 Task: Create new origin lists that are allowed for cross-origin resource sharing(CORS)
Action: Mouse moved to (174, 121)
Screenshot: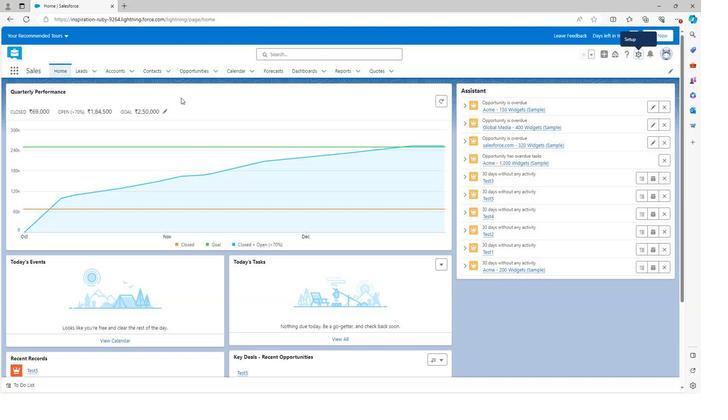 
Action: Mouse scrolled (174, 121) with delta (0, 0)
Screenshot: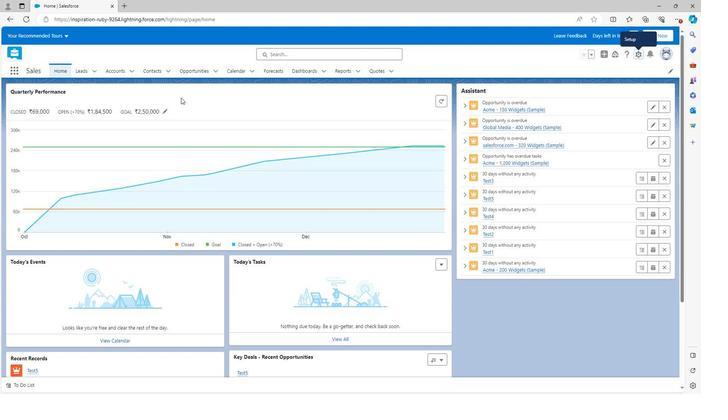 
Action: Mouse scrolled (174, 121) with delta (0, 0)
Screenshot: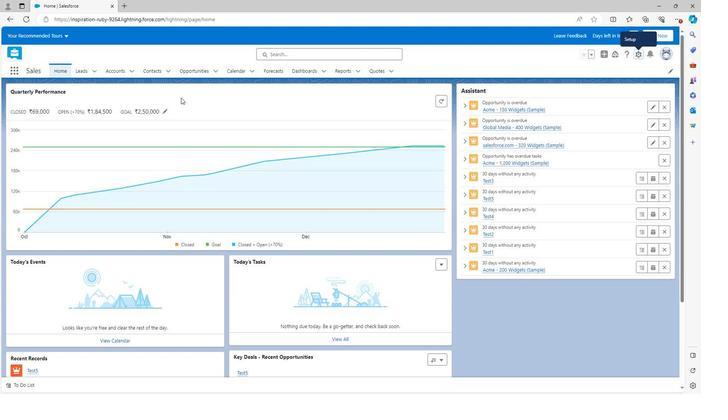 
Action: Mouse scrolled (174, 121) with delta (0, 0)
Screenshot: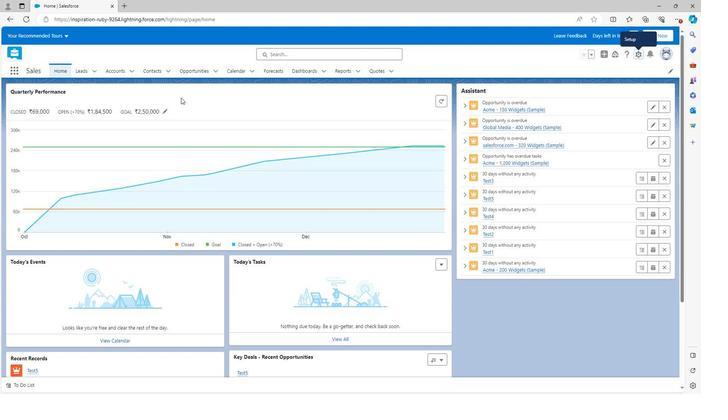 
Action: Mouse scrolled (174, 121) with delta (0, 0)
Screenshot: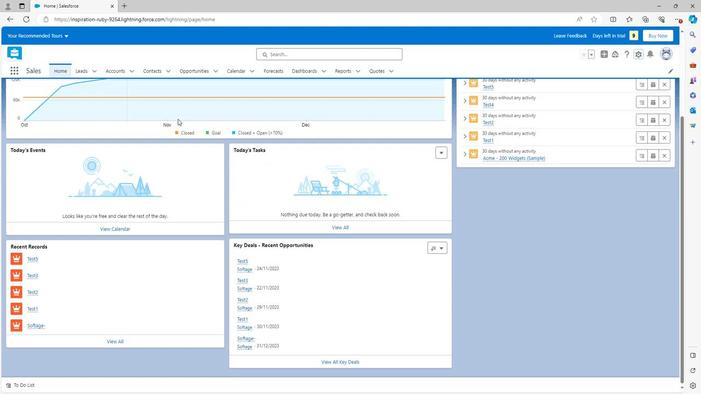 
Action: Mouse scrolled (174, 122) with delta (0, 0)
Screenshot: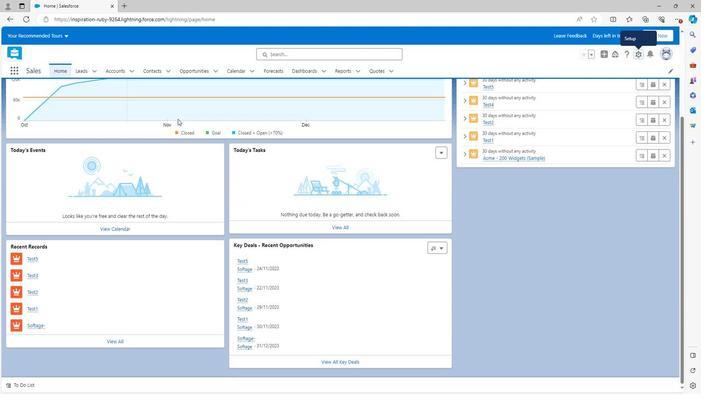 
Action: Mouse scrolled (174, 122) with delta (0, 0)
Screenshot: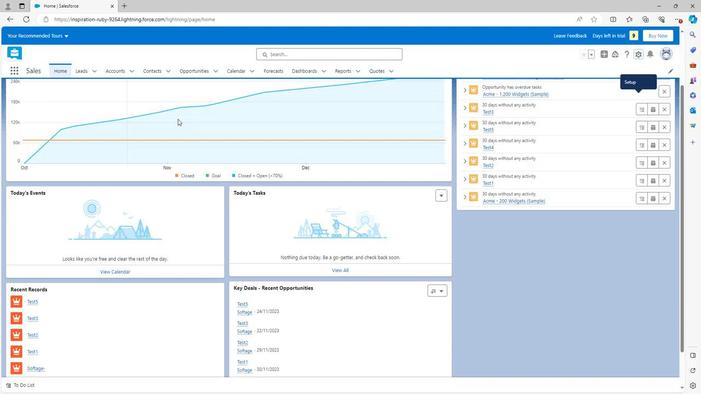 
Action: Mouse scrolled (174, 122) with delta (0, 0)
Screenshot: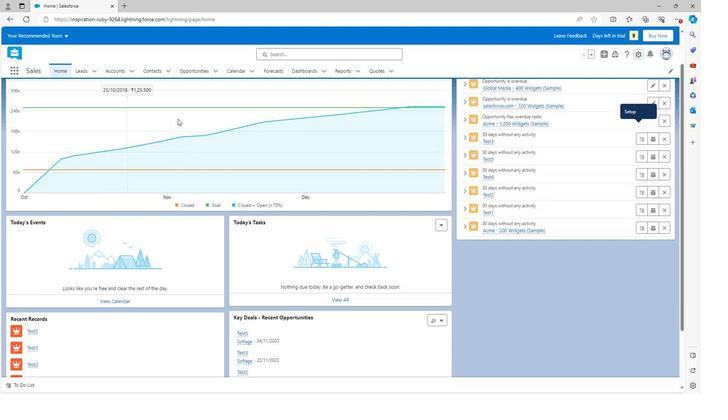 
Action: Mouse scrolled (174, 122) with delta (0, 0)
Screenshot: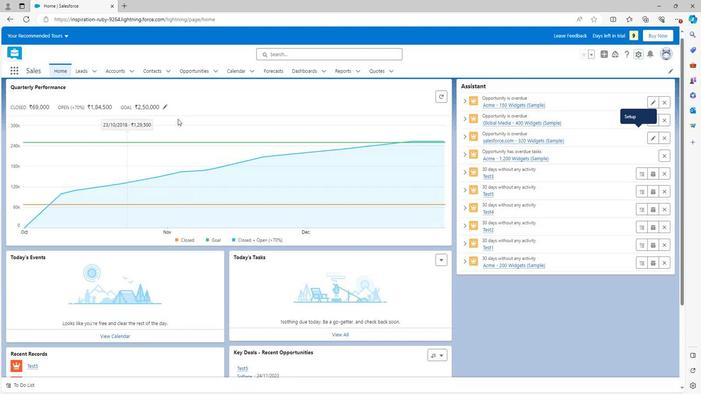 
Action: Mouse moved to (622, 57)
Screenshot: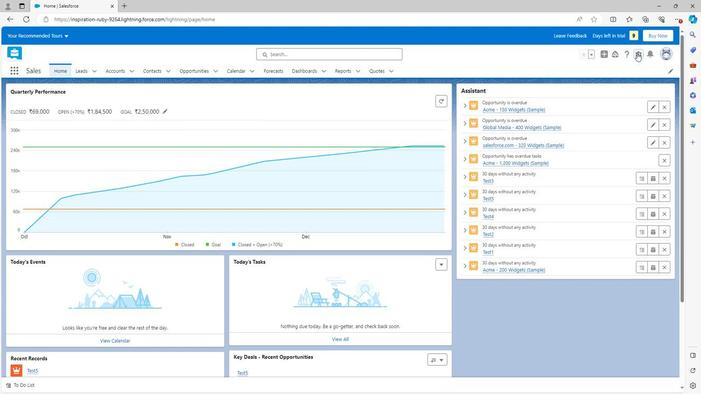 
Action: Mouse pressed left at (622, 57)
Screenshot: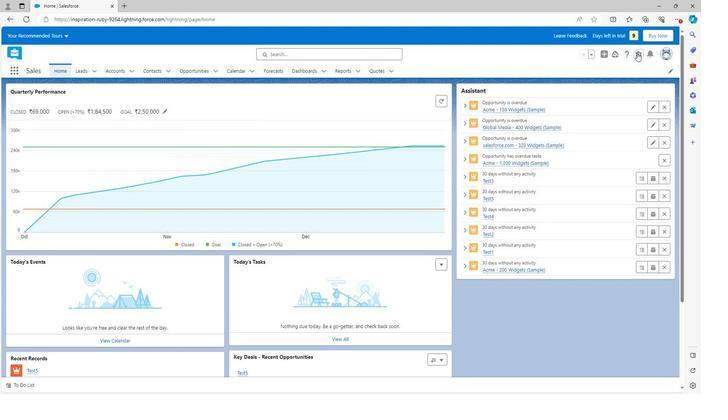 
Action: Mouse moved to (599, 75)
Screenshot: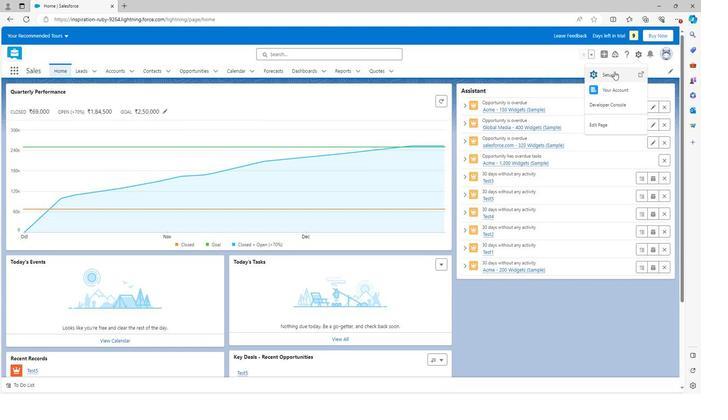 
Action: Mouse pressed left at (599, 75)
Screenshot: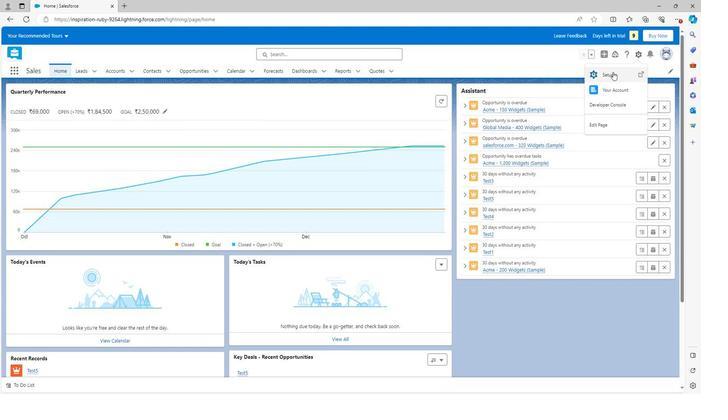 
Action: Mouse moved to (266, 143)
Screenshot: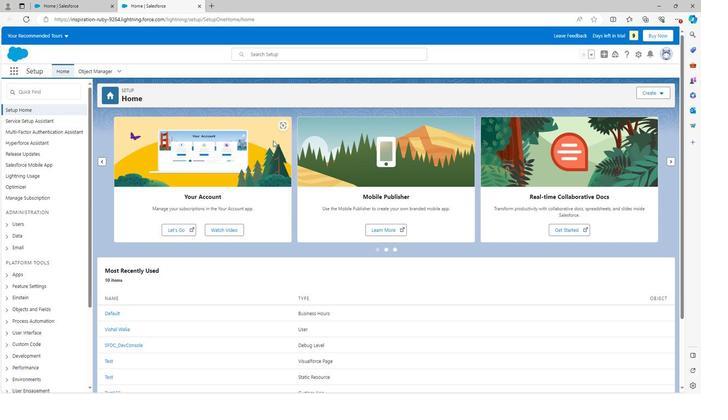 
Action: Mouse scrolled (266, 142) with delta (0, 0)
Screenshot: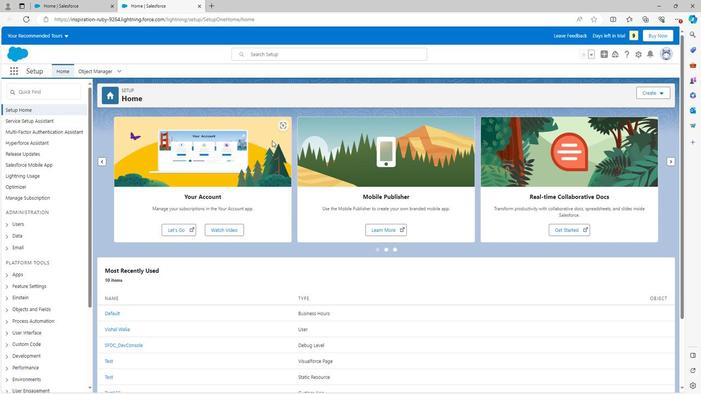 
Action: Mouse scrolled (266, 142) with delta (0, 0)
Screenshot: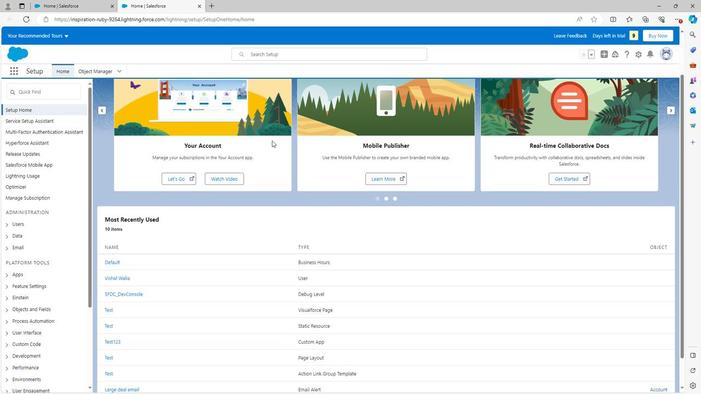 
Action: Mouse scrolled (266, 142) with delta (0, 0)
Screenshot: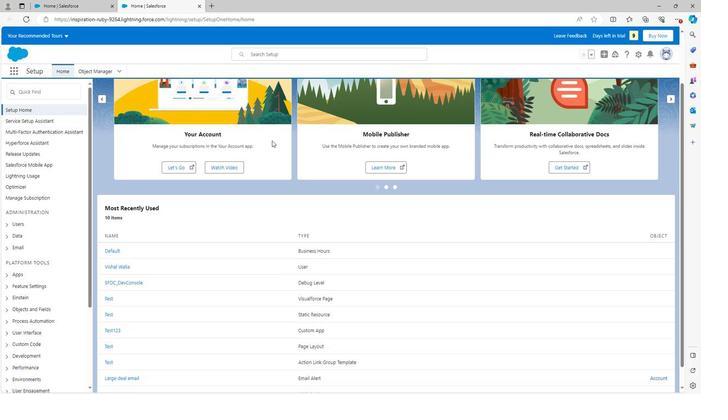 
Action: Mouse scrolled (266, 142) with delta (0, 0)
Screenshot: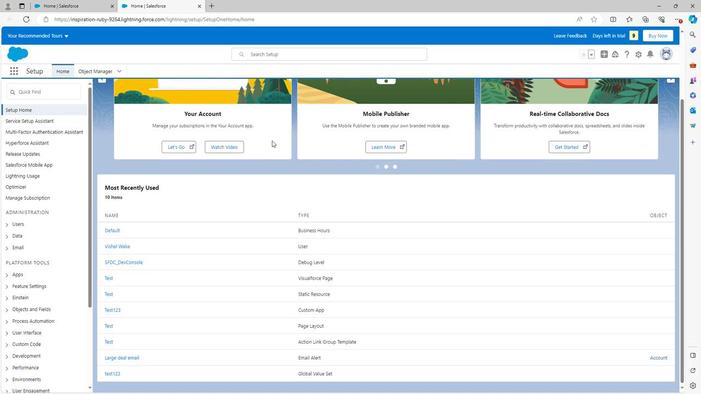 
Action: Mouse moved to (38, 335)
Screenshot: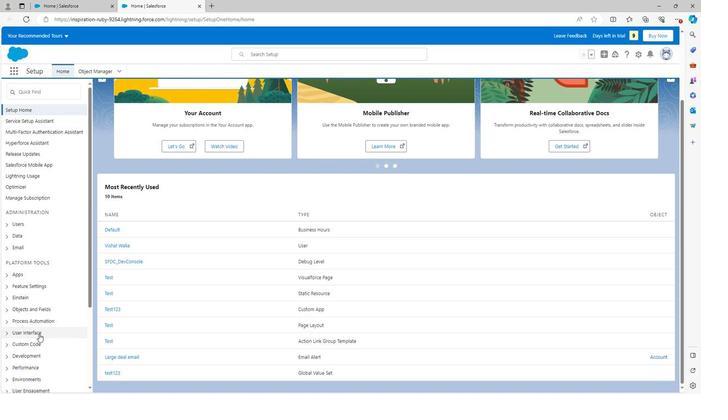 
Action: Mouse scrolled (38, 334) with delta (0, 0)
Screenshot: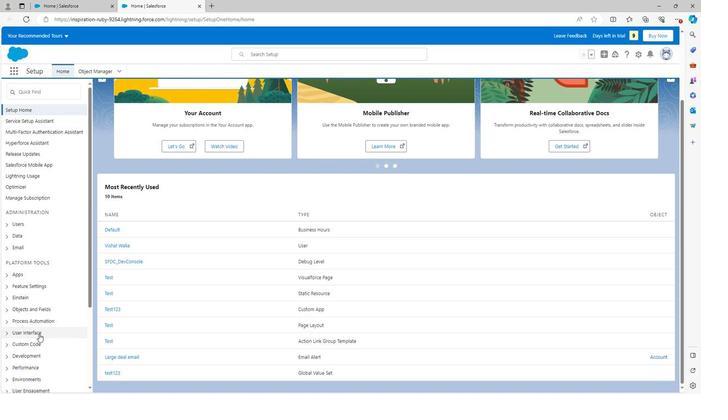 
Action: Mouse moved to (37, 339)
Screenshot: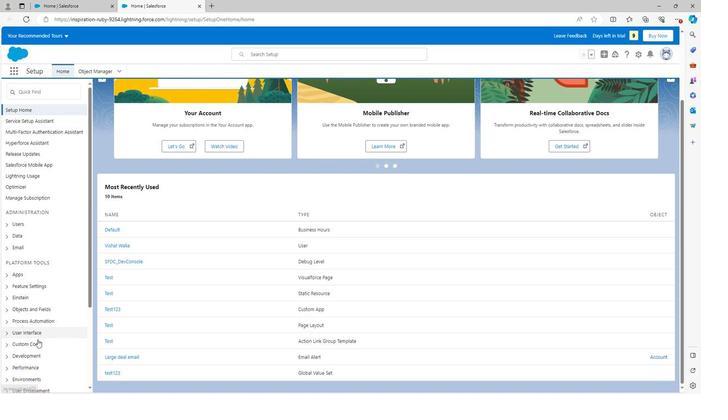 
Action: Mouse scrolled (37, 339) with delta (0, 0)
Screenshot: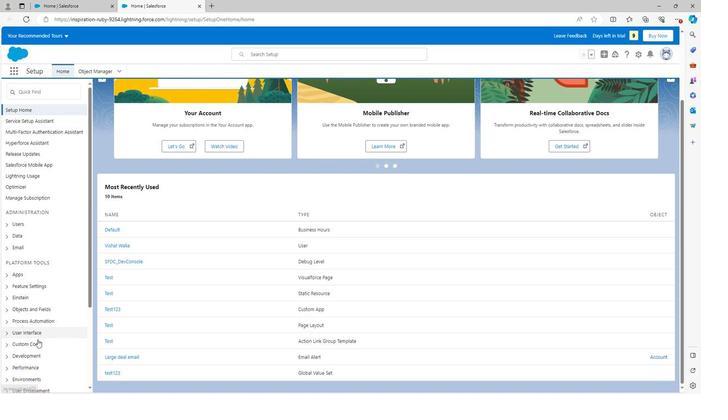 
Action: Mouse moved to (37, 339)
Screenshot: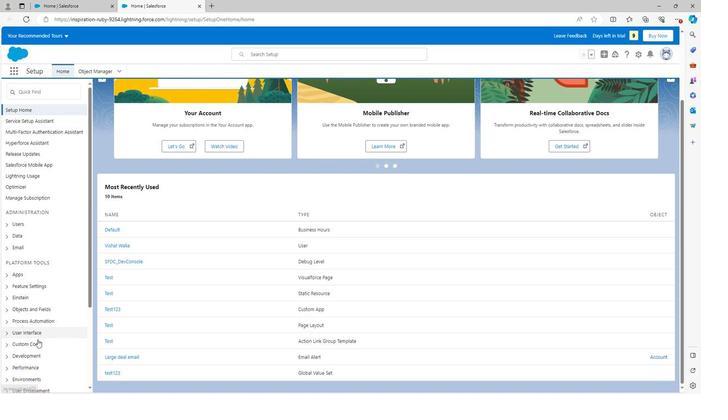 
Action: Mouse scrolled (37, 339) with delta (0, 0)
Screenshot: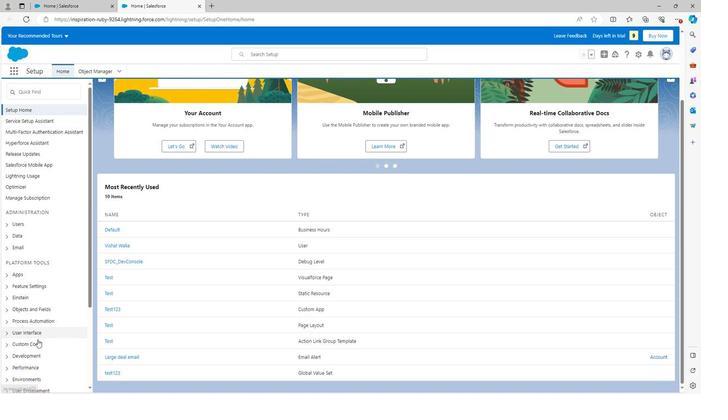 
Action: Mouse scrolled (37, 339) with delta (0, 0)
Screenshot: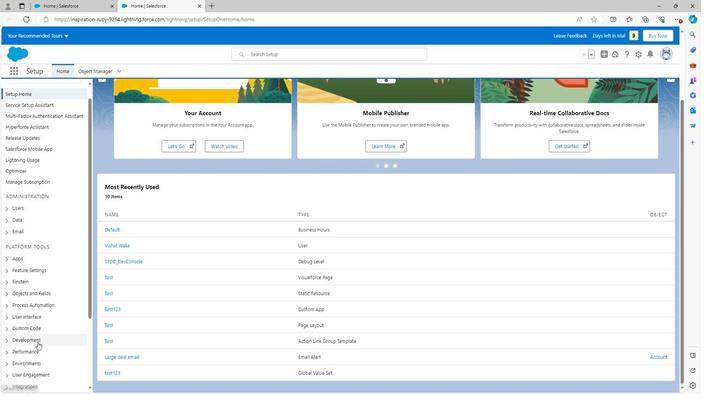 
Action: Mouse moved to (37, 340)
Screenshot: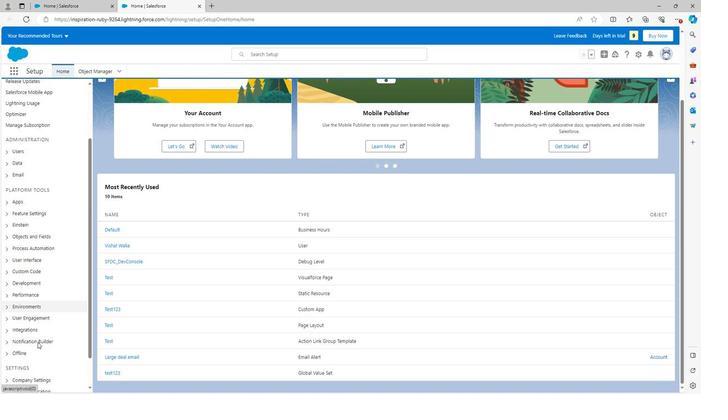 
Action: Mouse scrolled (37, 340) with delta (0, 0)
Screenshot: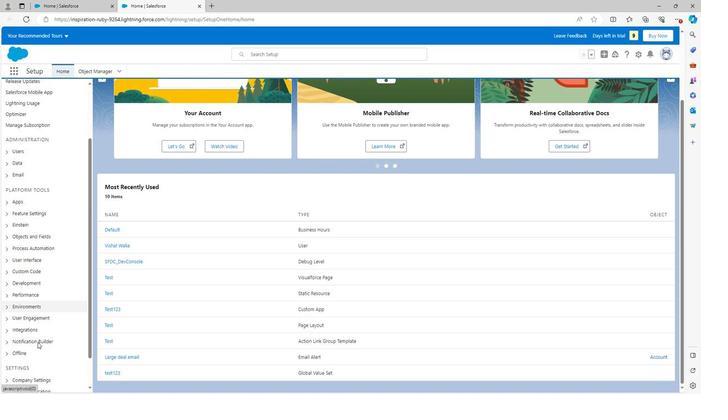 
Action: Mouse moved to (36, 342)
Screenshot: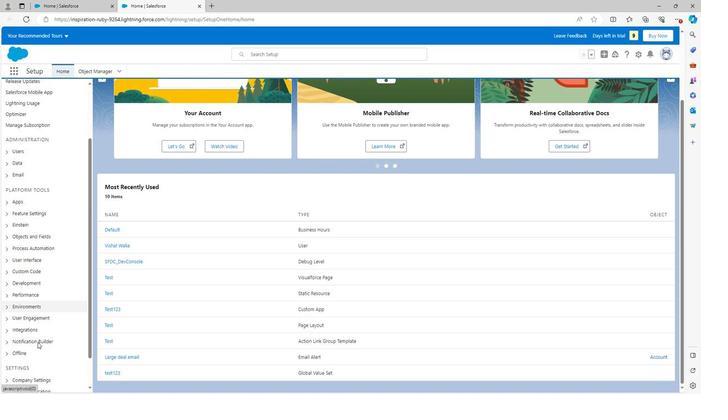 
Action: Mouse scrolled (36, 342) with delta (0, 0)
Screenshot: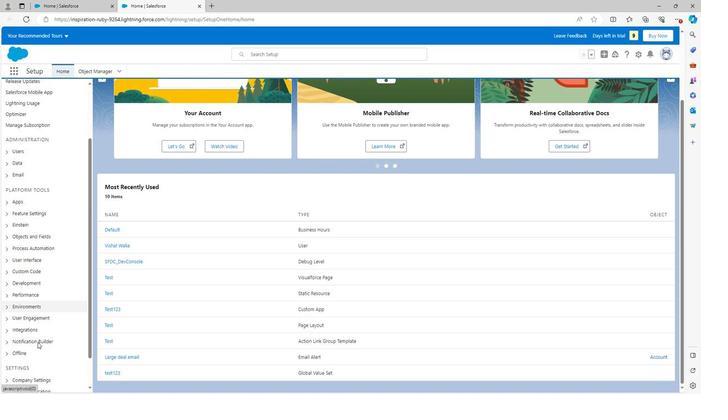 
Action: Mouse moved to (8, 375)
Screenshot: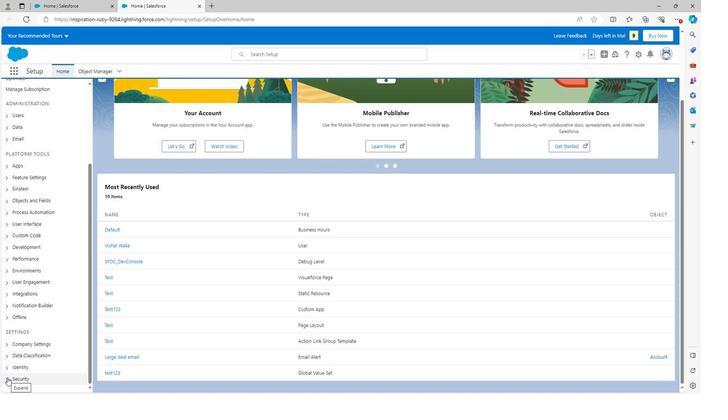 
Action: Mouse pressed left at (8, 375)
Screenshot: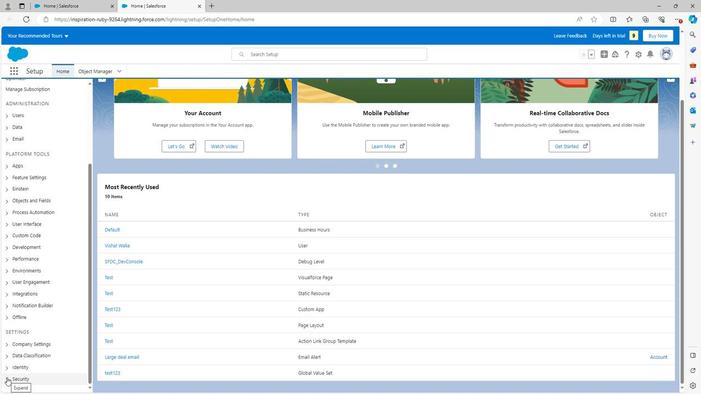 
Action: Mouse moved to (8, 373)
Screenshot: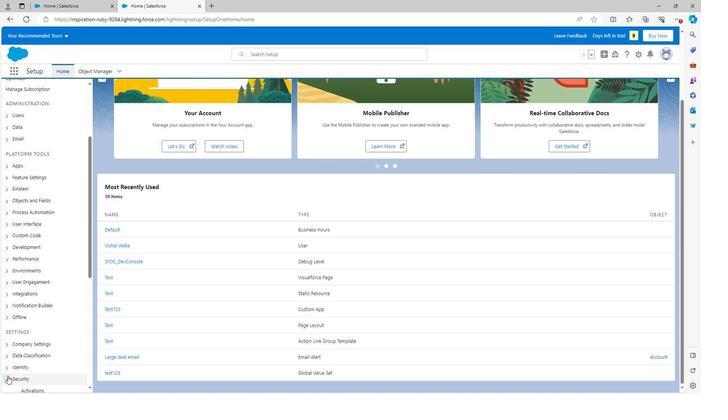 
Action: Mouse scrolled (8, 372) with delta (0, 0)
Screenshot: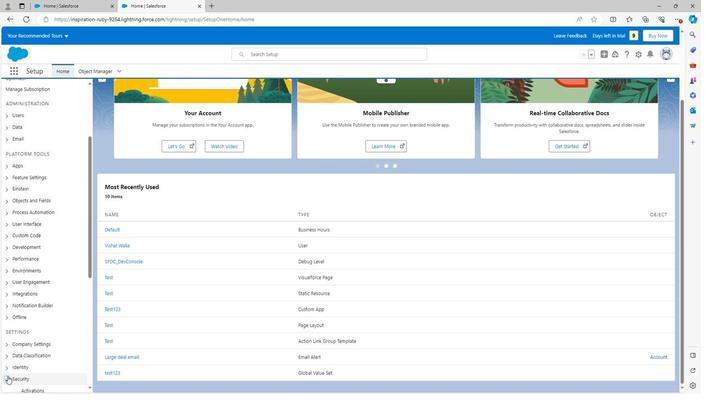 
Action: Mouse moved to (8, 373)
Screenshot: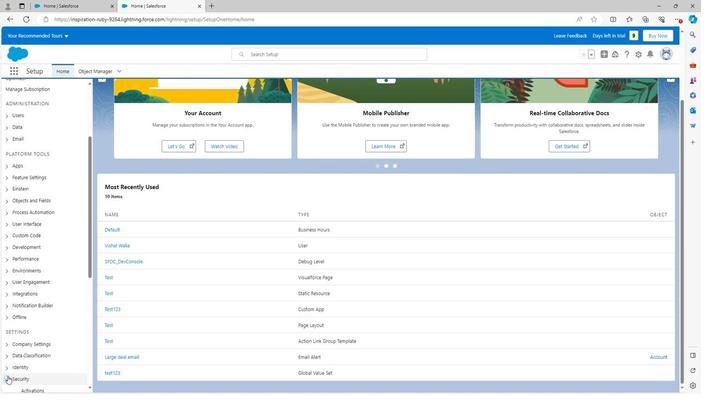 
Action: Mouse scrolled (8, 372) with delta (0, 0)
Screenshot: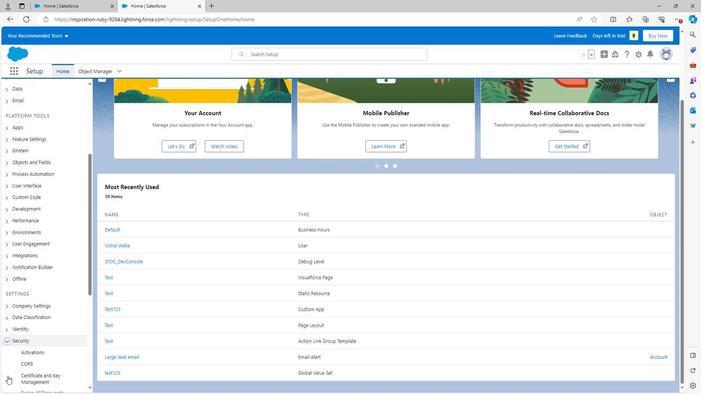 
Action: Mouse scrolled (8, 372) with delta (0, 0)
Screenshot: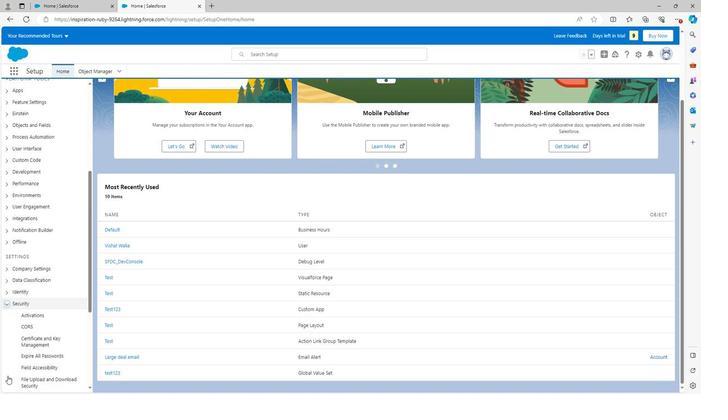 
Action: Mouse scrolled (8, 372) with delta (0, 0)
Screenshot: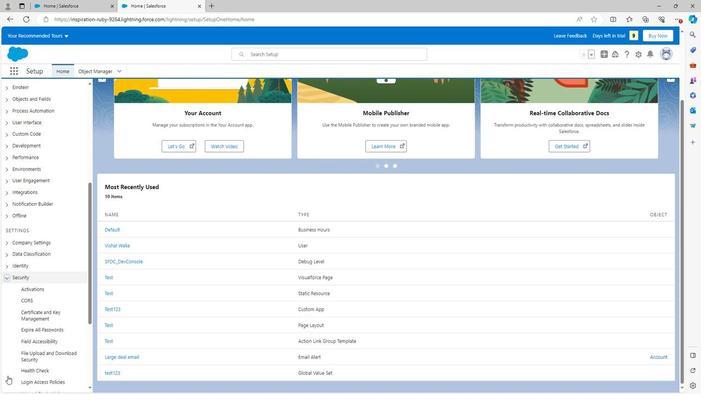 
Action: Mouse scrolled (8, 372) with delta (0, 0)
Screenshot: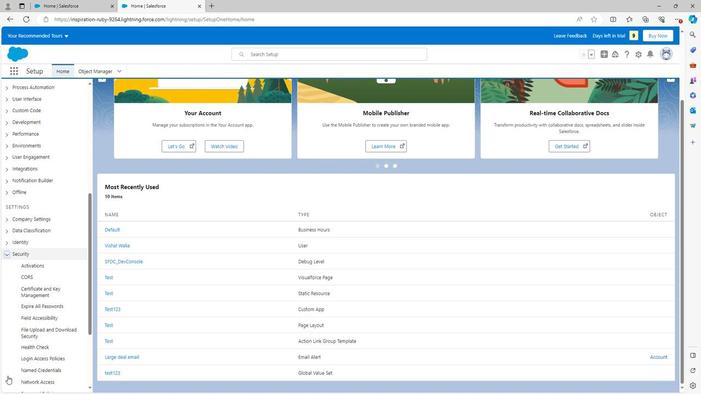 
Action: Mouse moved to (27, 171)
Screenshot: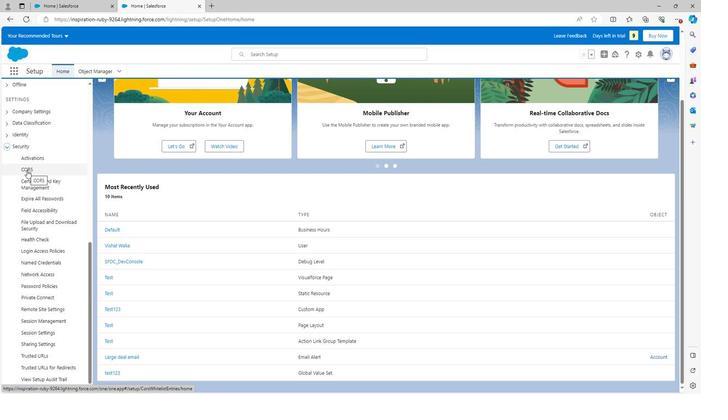 
Action: Mouse pressed left at (27, 171)
Screenshot: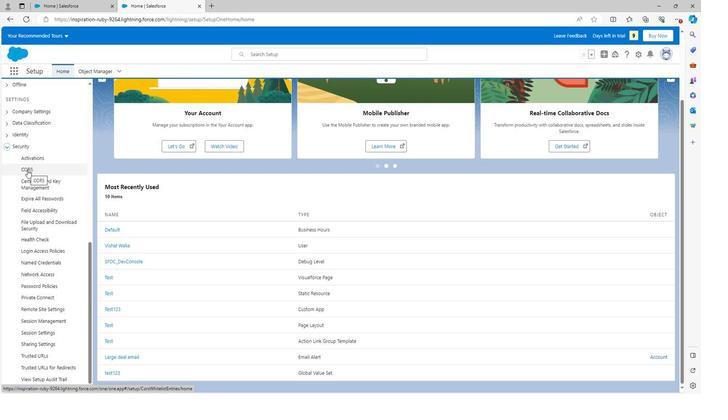 
Action: Mouse moved to (276, 188)
Screenshot: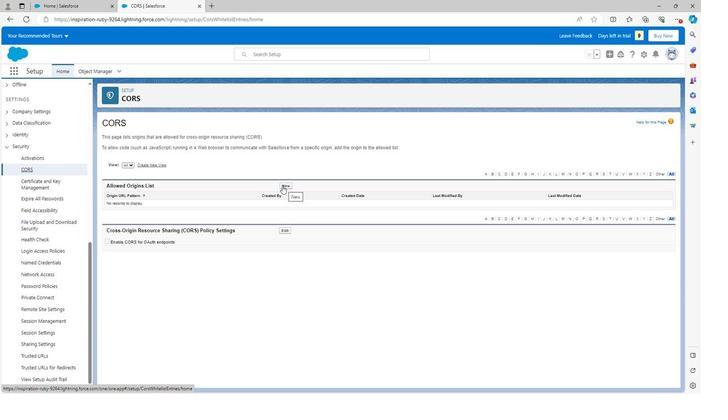 
Action: Mouse pressed left at (276, 188)
Screenshot: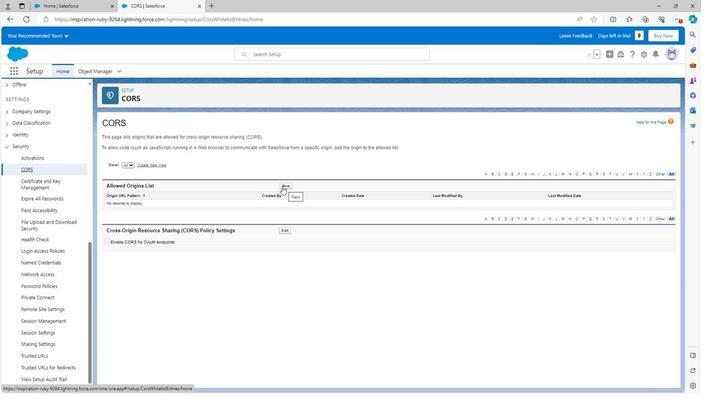 
Action: Mouse moved to (248, 190)
Screenshot: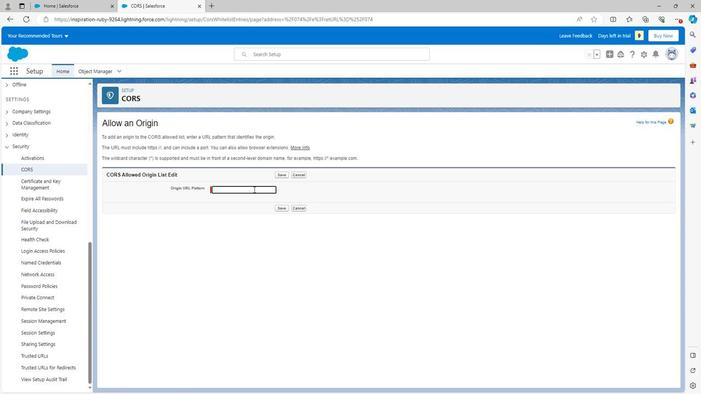 
Action: Mouse pressed left at (248, 190)
Screenshot: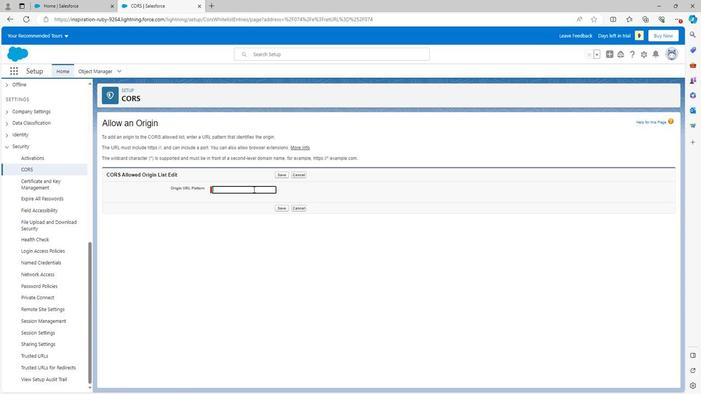 
Action: Mouse moved to (277, 191)
Screenshot: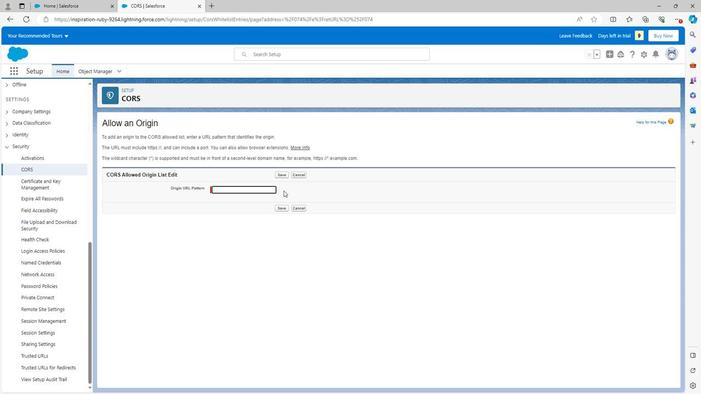 
